 Task: Add a dependency to the task Add push notification feature to the app , the existing task  Improve app security and data encryption in the project TrendForge.
Action: Mouse moved to (723, 533)
Screenshot: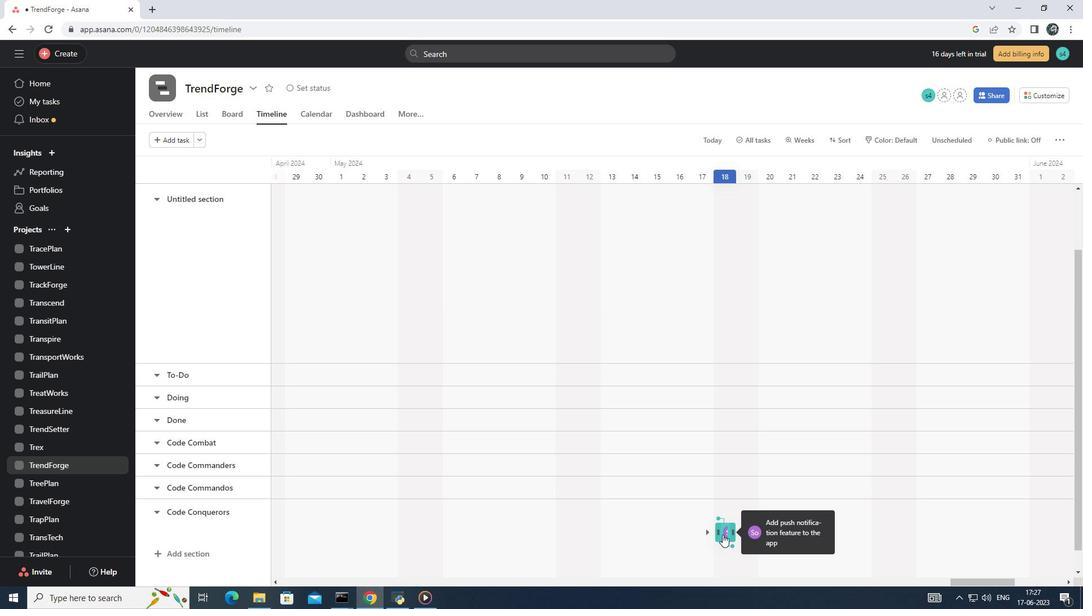
Action: Mouse pressed left at (723, 533)
Screenshot: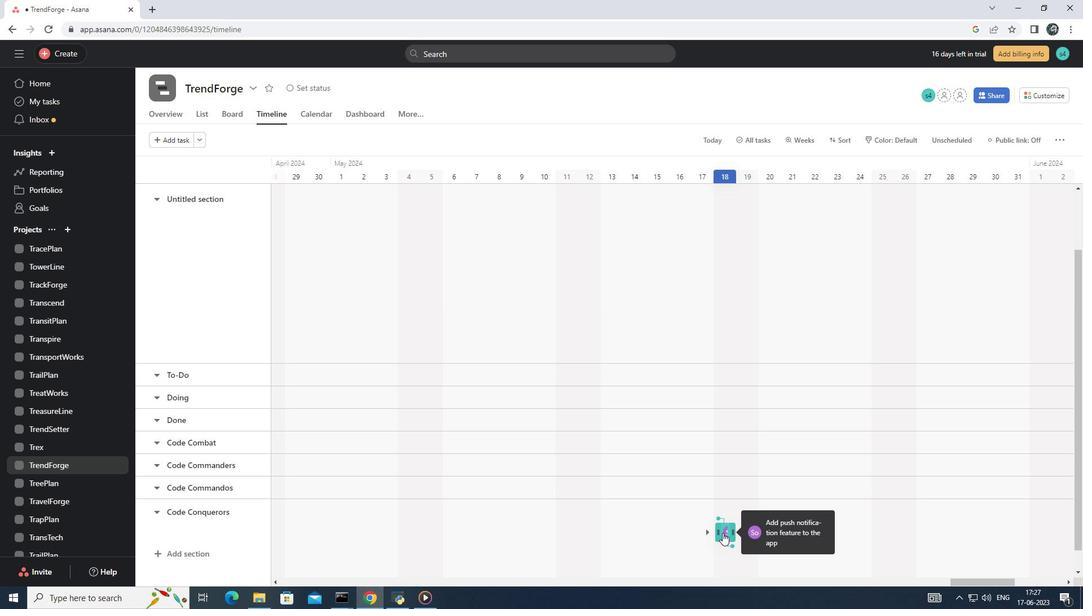 
Action: Mouse moved to (819, 286)
Screenshot: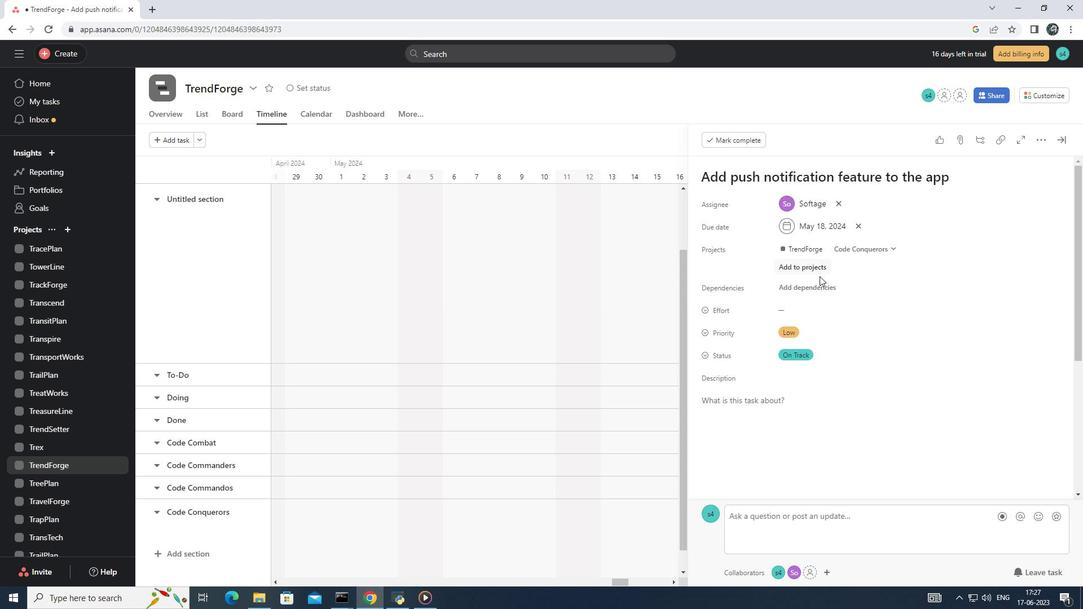 
Action: Mouse pressed left at (819, 286)
Screenshot: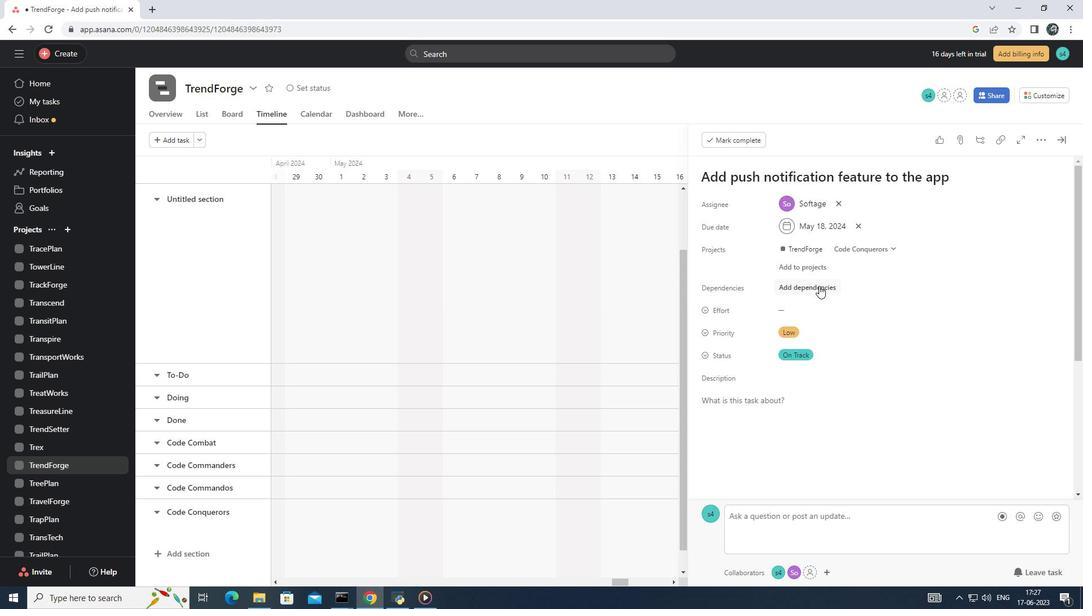
Action: Mouse moved to (894, 331)
Screenshot: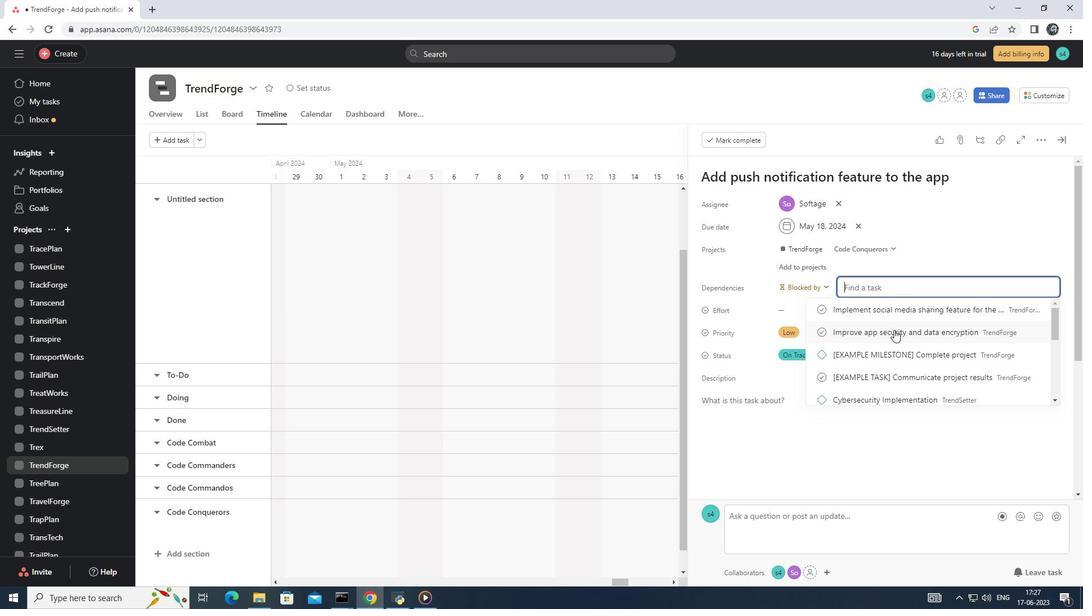 
Action: Mouse pressed left at (894, 331)
Screenshot: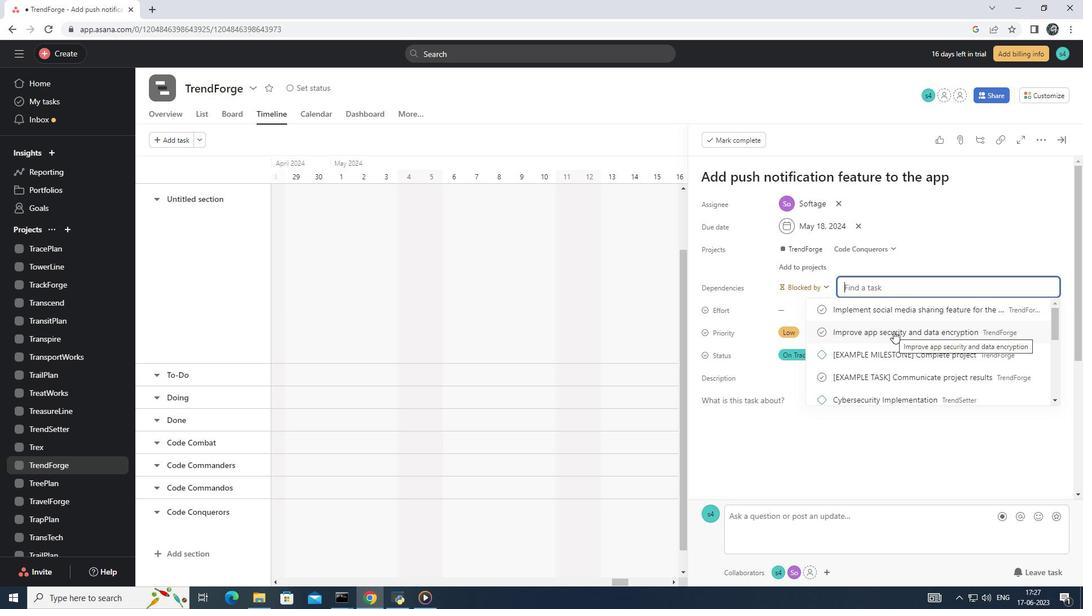 
Action: Mouse moved to (870, 346)
Screenshot: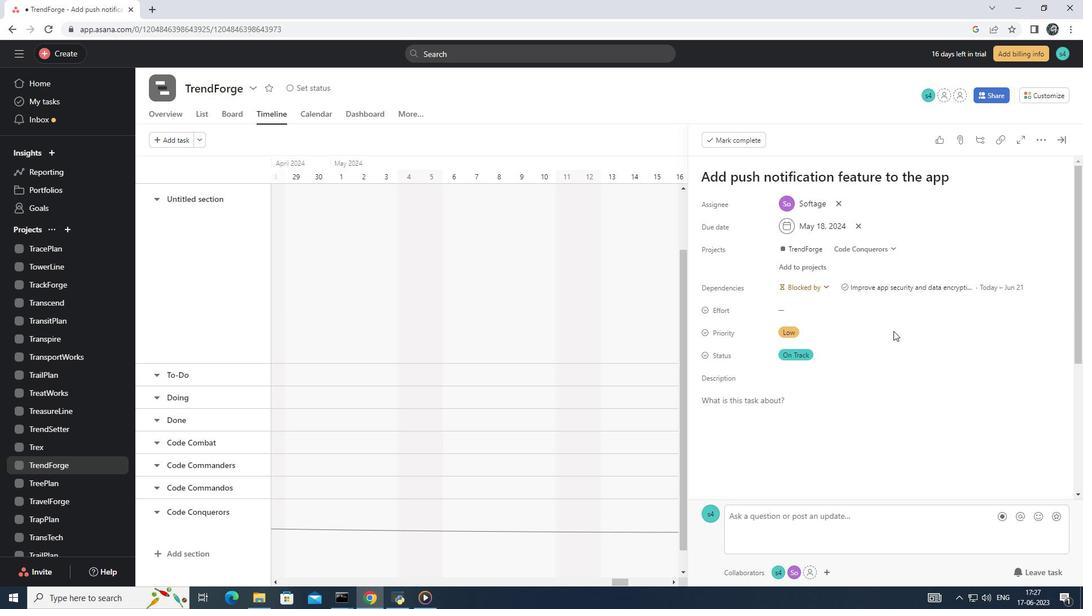 
